 Task: Look for coming soon properties.
Action: Mouse moved to (713, 70)
Screenshot: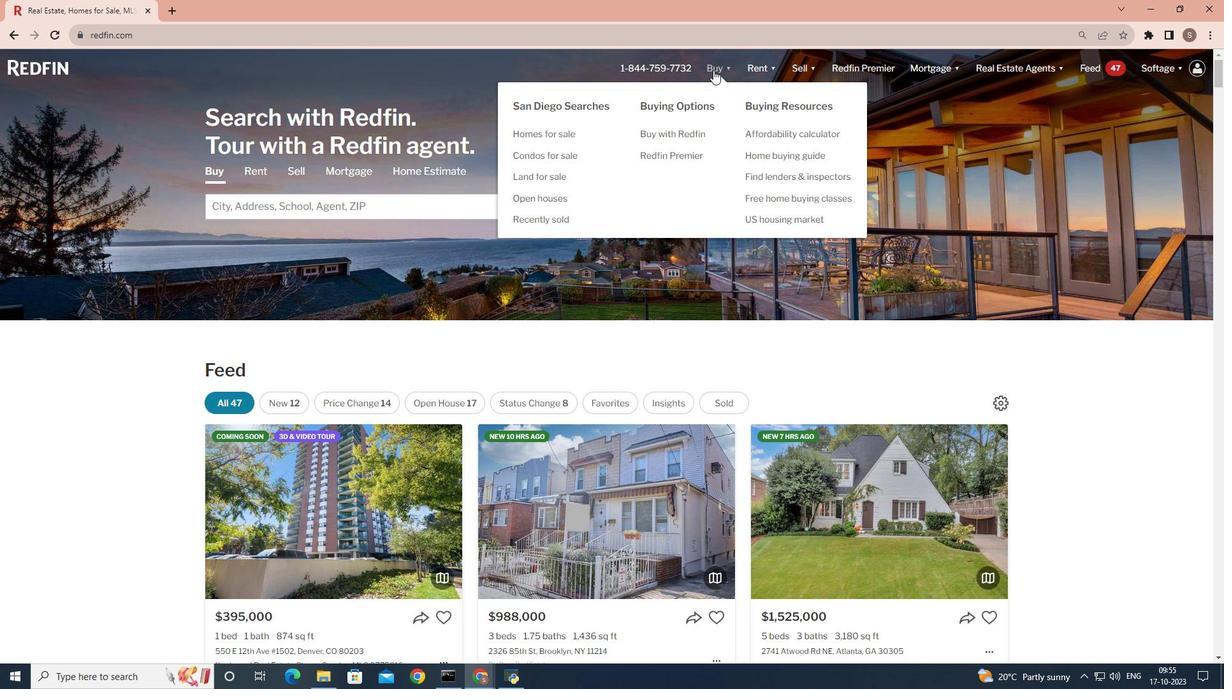 
Action: Mouse pressed left at (713, 70)
Screenshot: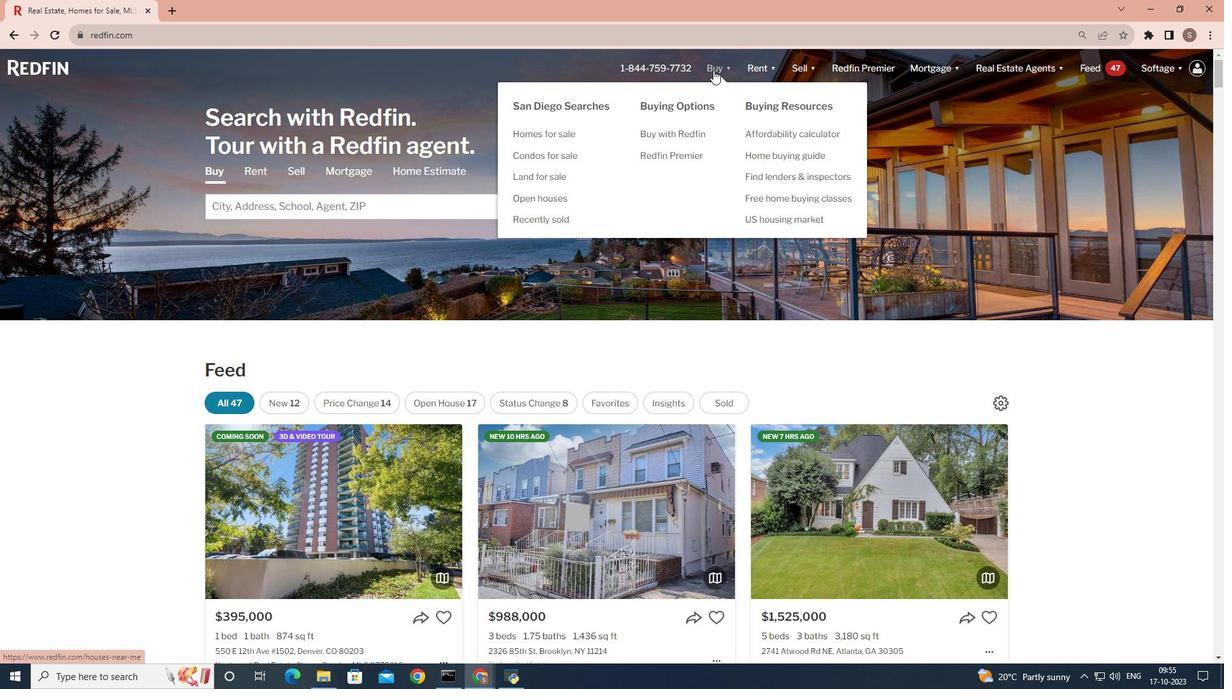 
Action: Mouse moved to (287, 266)
Screenshot: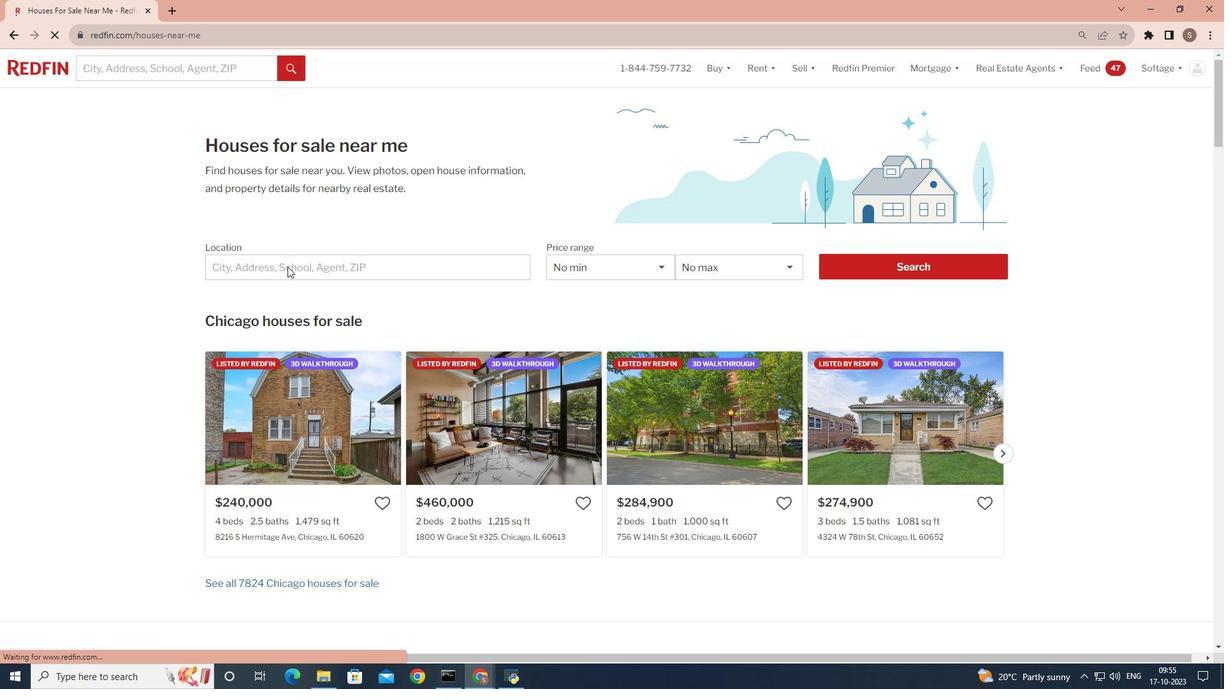 
Action: Mouse pressed left at (287, 266)
Screenshot: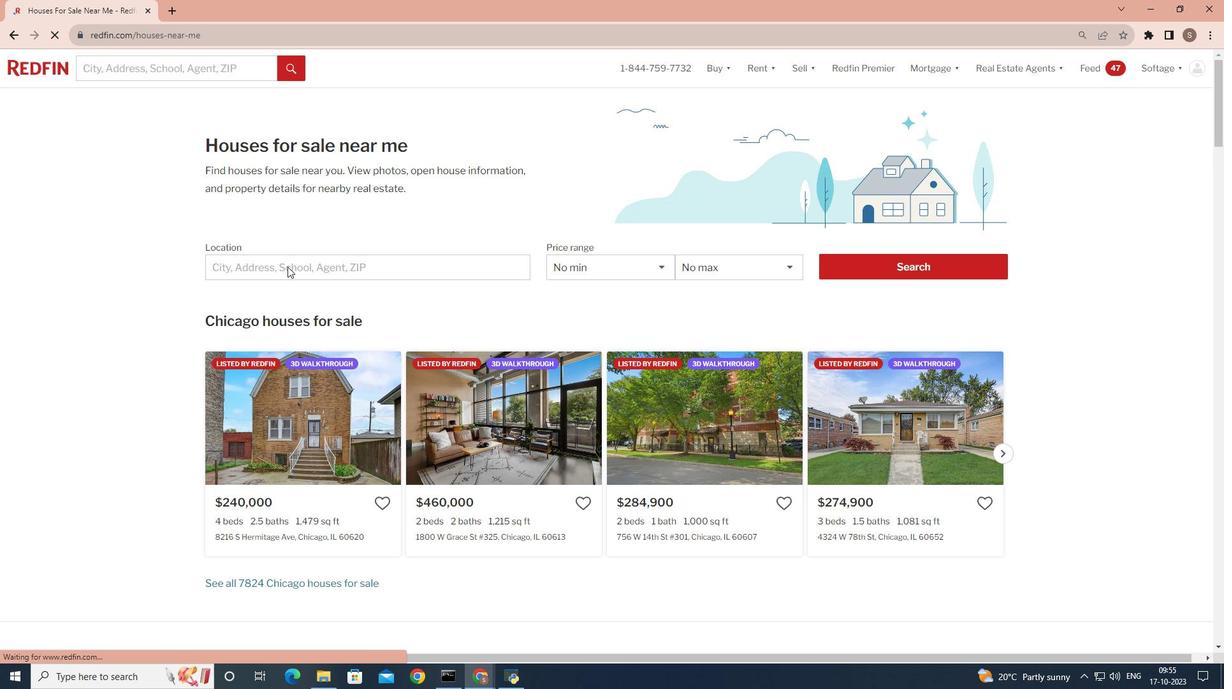 
Action: Mouse moved to (277, 271)
Screenshot: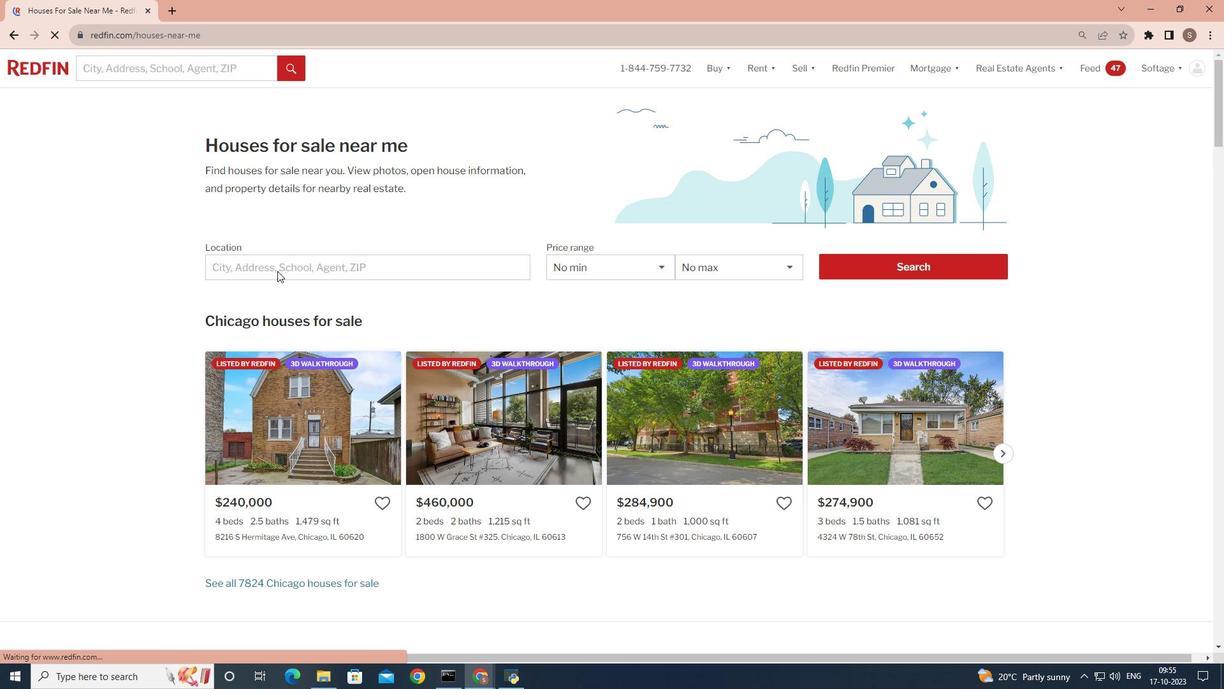 
Action: Mouse pressed left at (277, 271)
Screenshot: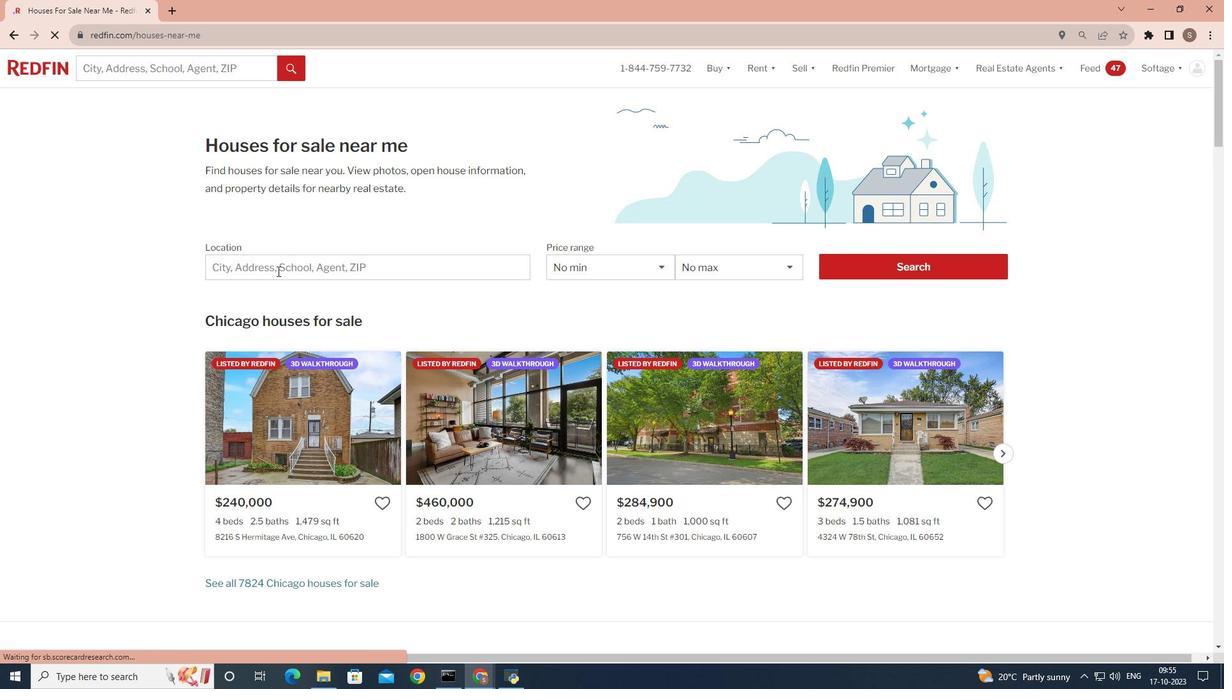 
Action: Key pressed <Key.shift><Key.shift><Key.shift><Key.shift>San<Key.space><Key.shift>Diego
Screenshot: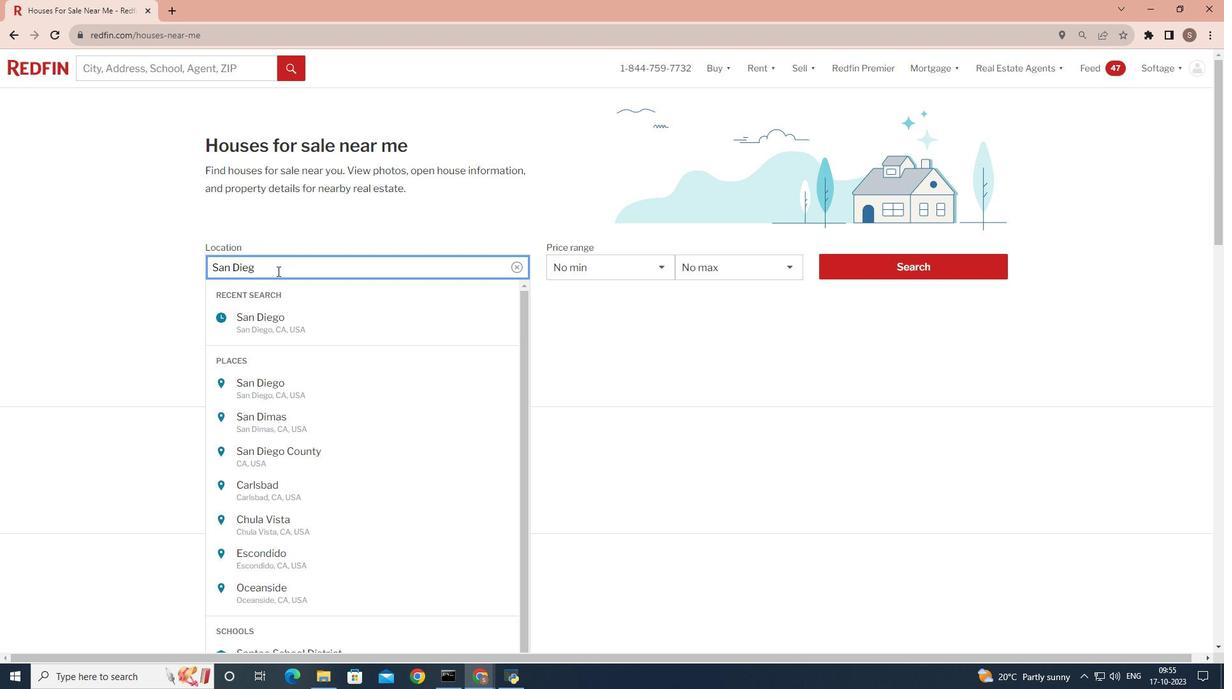 
Action: Mouse moved to (904, 262)
Screenshot: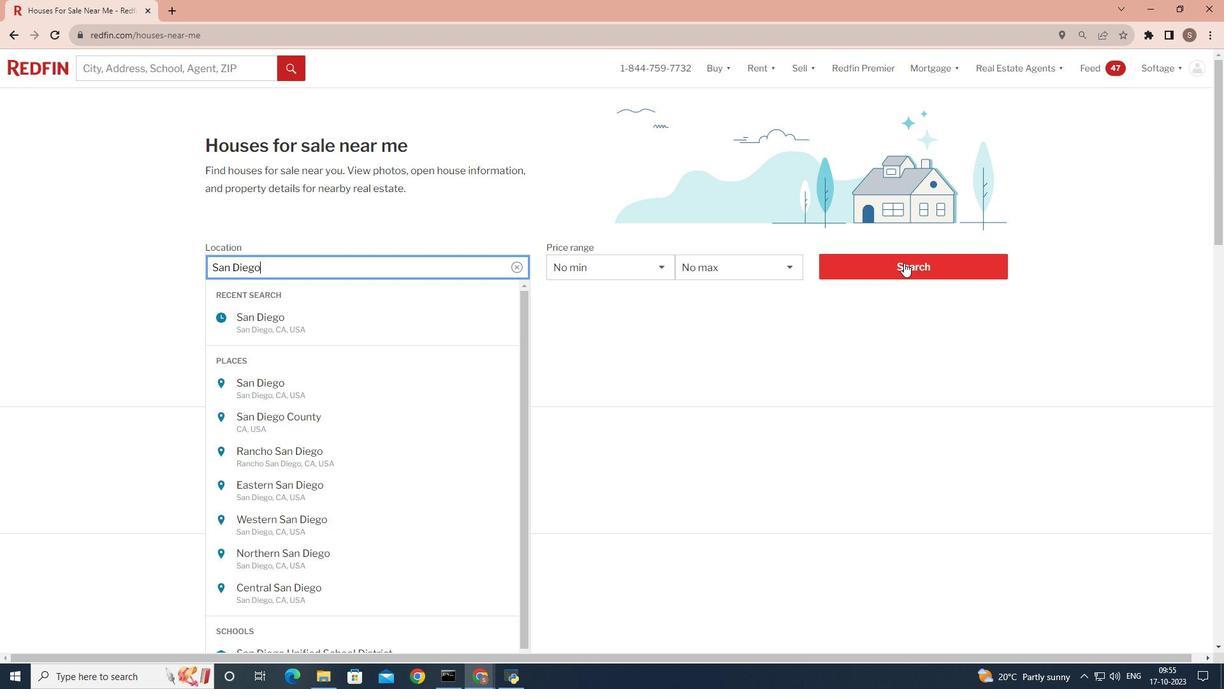
Action: Mouse pressed left at (904, 262)
Screenshot: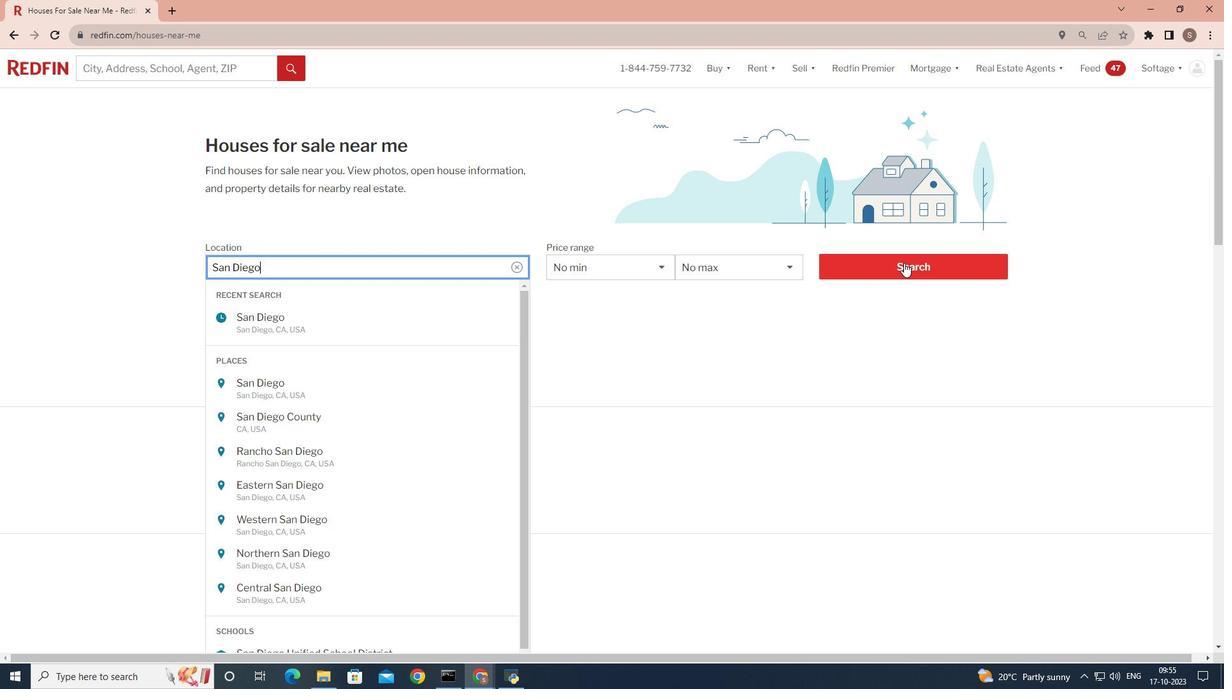 
Action: Mouse pressed left at (904, 262)
Screenshot: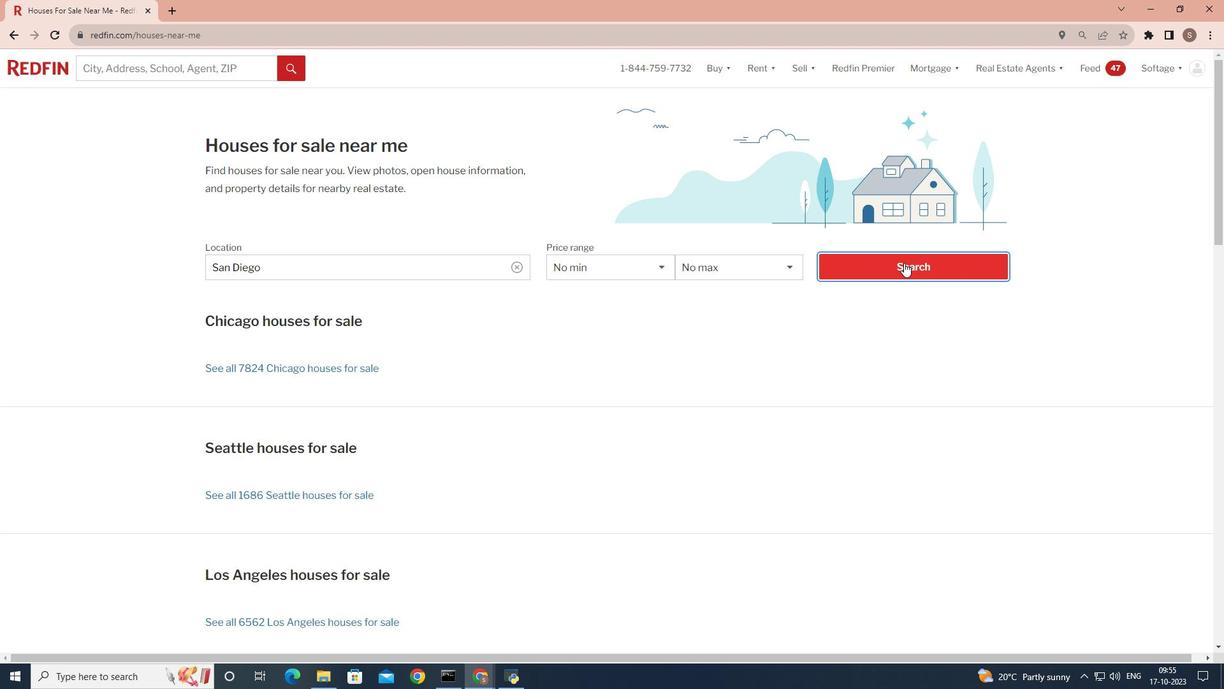 
Action: Mouse moved to (1081, 152)
Screenshot: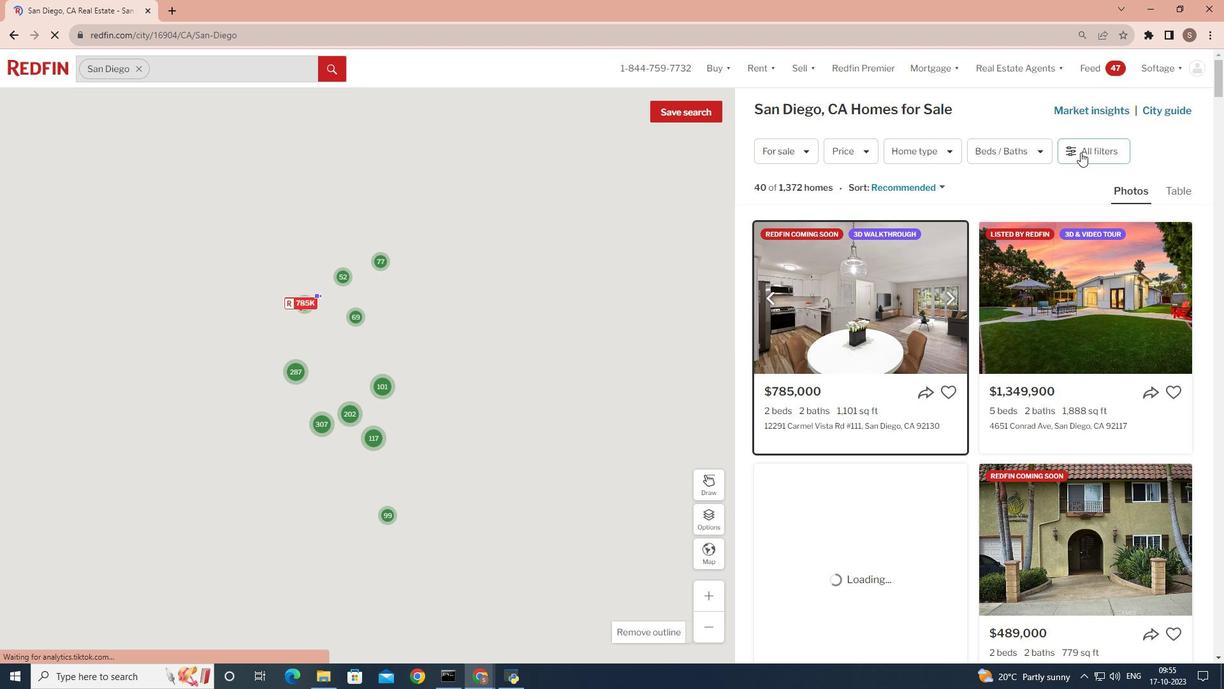
Action: Mouse pressed left at (1081, 152)
Screenshot: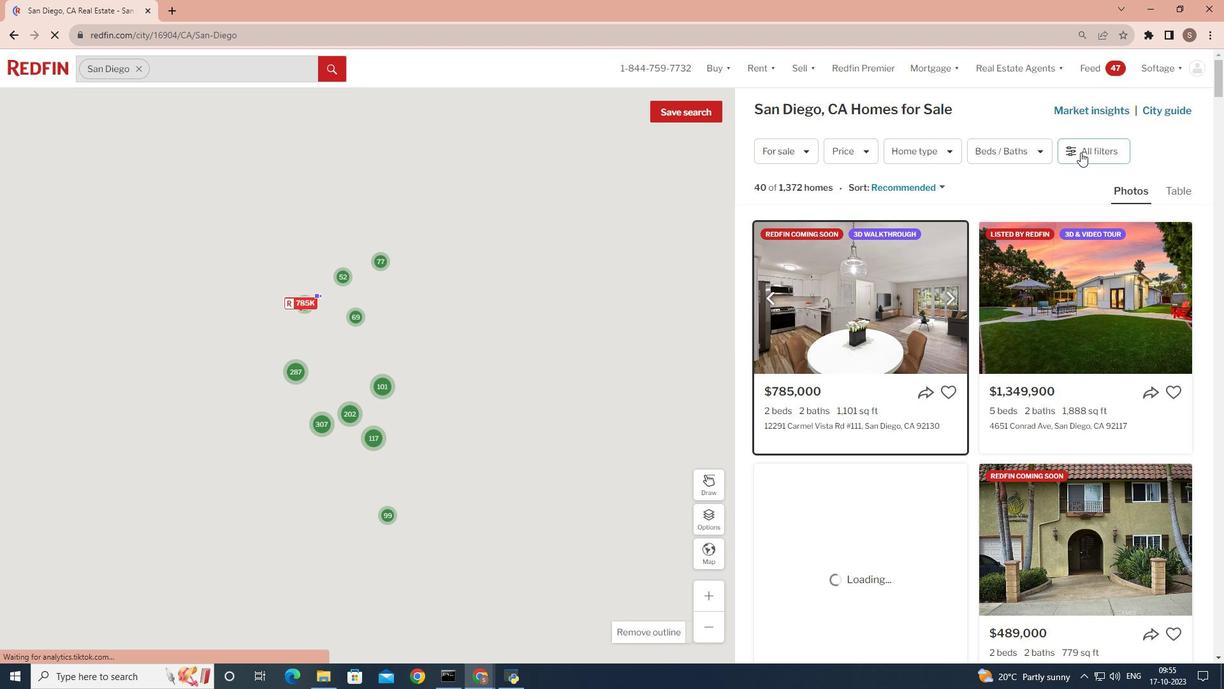 
Action: Mouse pressed left at (1081, 152)
Screenshot: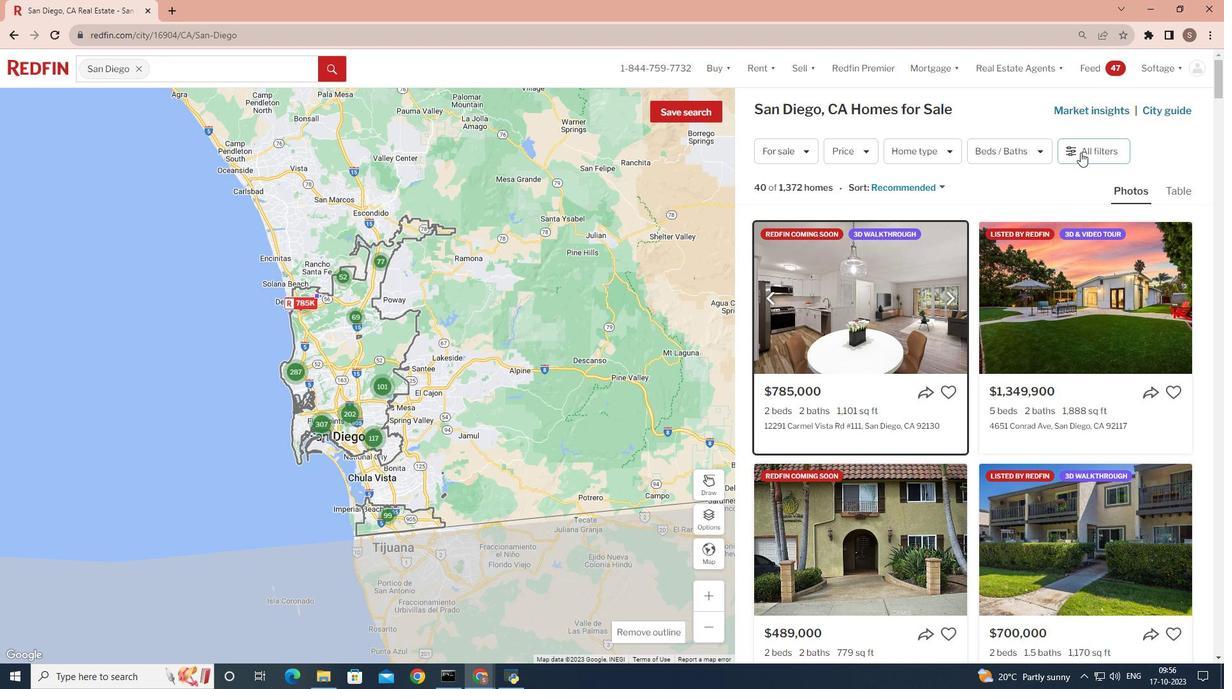 
Action: Mouse moved to (973, 401)
Screenshot: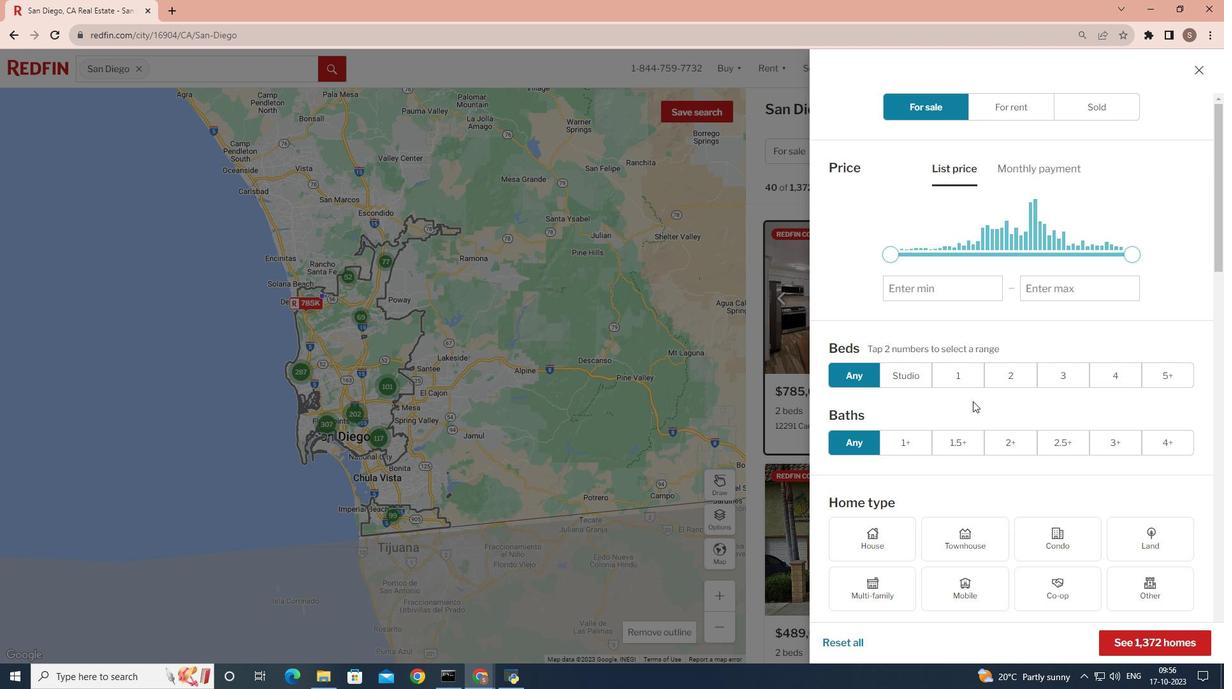
Action: Mouse scrolled (973, 400) with delta (0, 0)
Screenshot: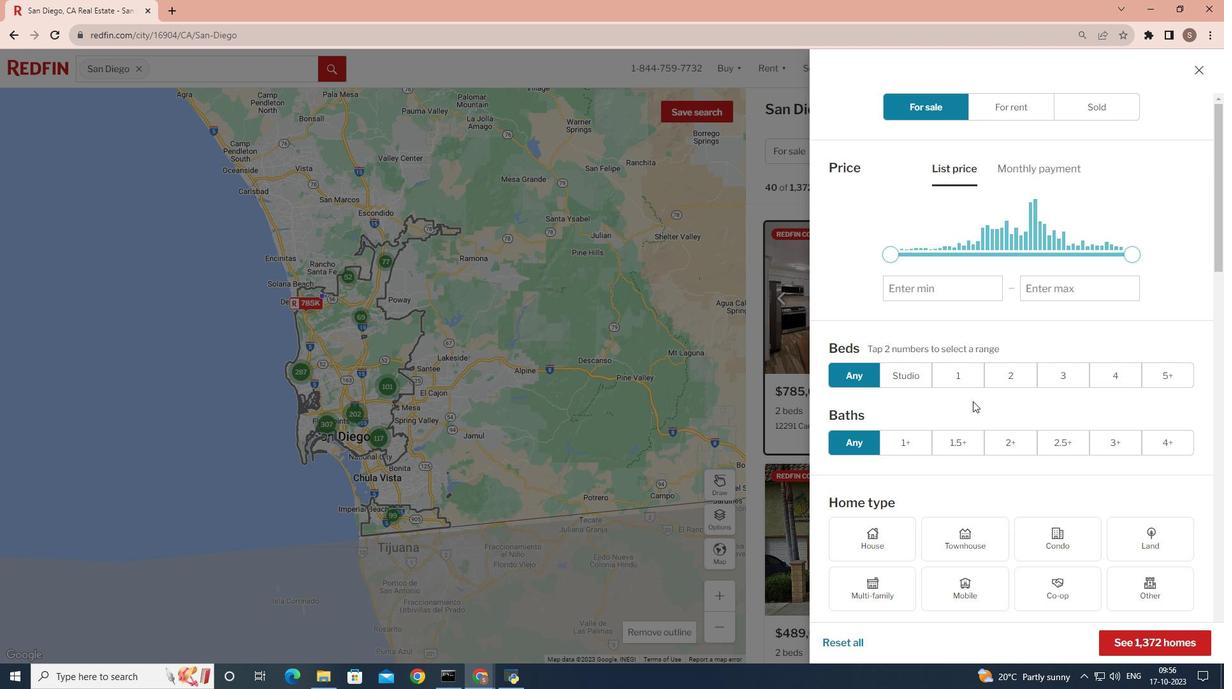 
Action: Mouse scrolled (973, 400) with delta (0, 0)
Screenshot: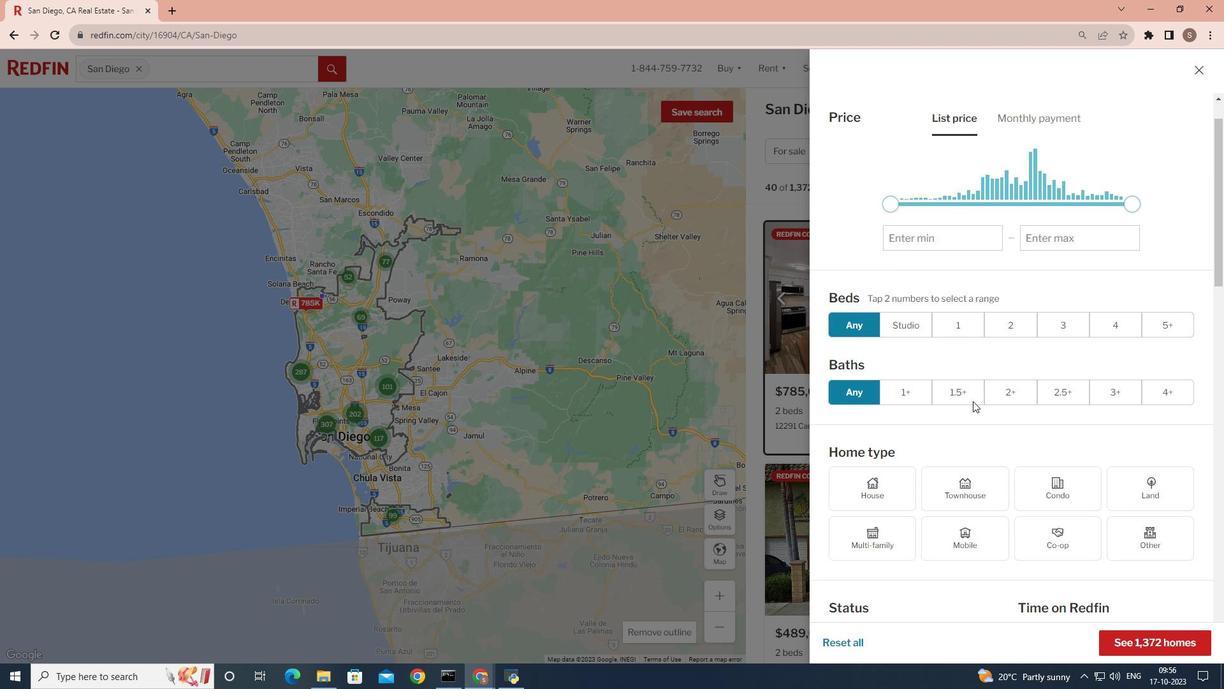 
Action: Mouse moved to (973, 401)
Screenshot: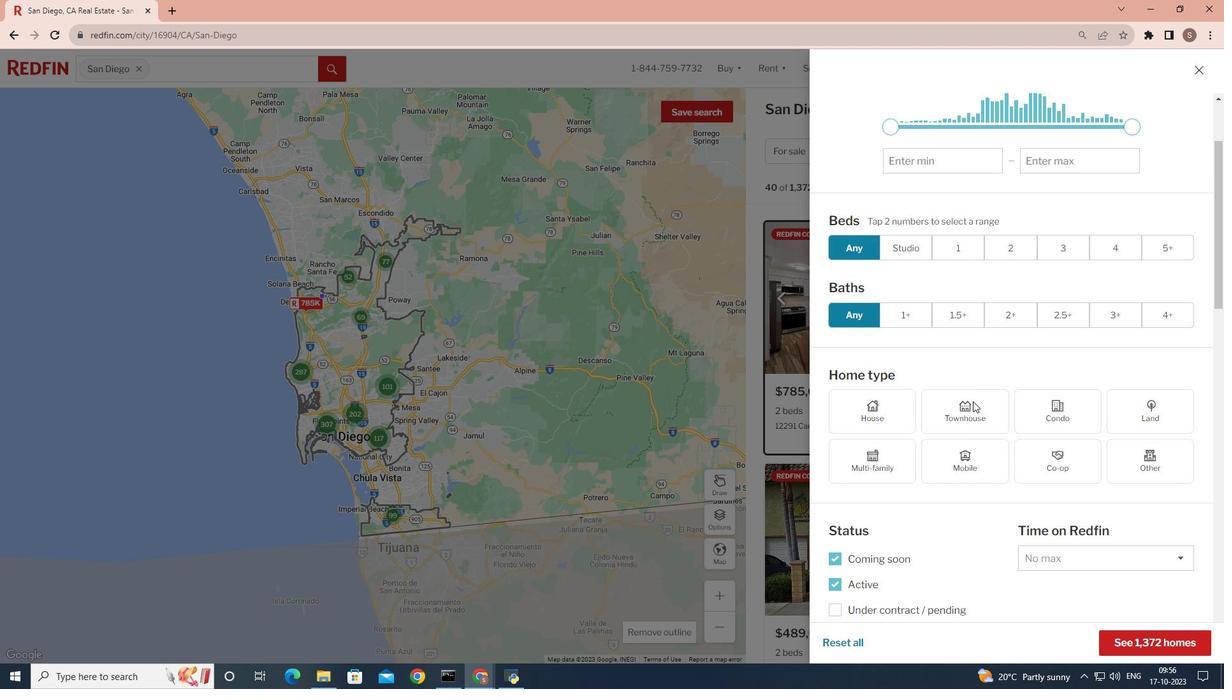 
Action: Mouse scrolled (973, 400) with delta (0, 0)
Screenshot: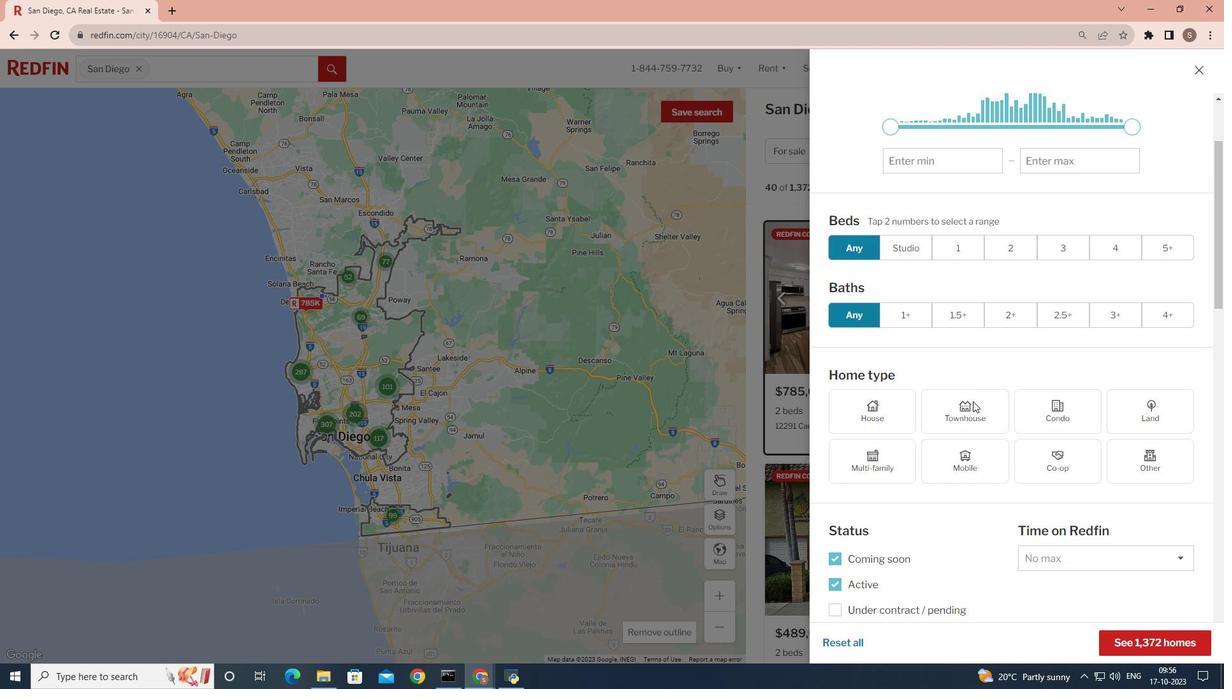 
Action: Mouse moved to (981, 398)
Screenshot: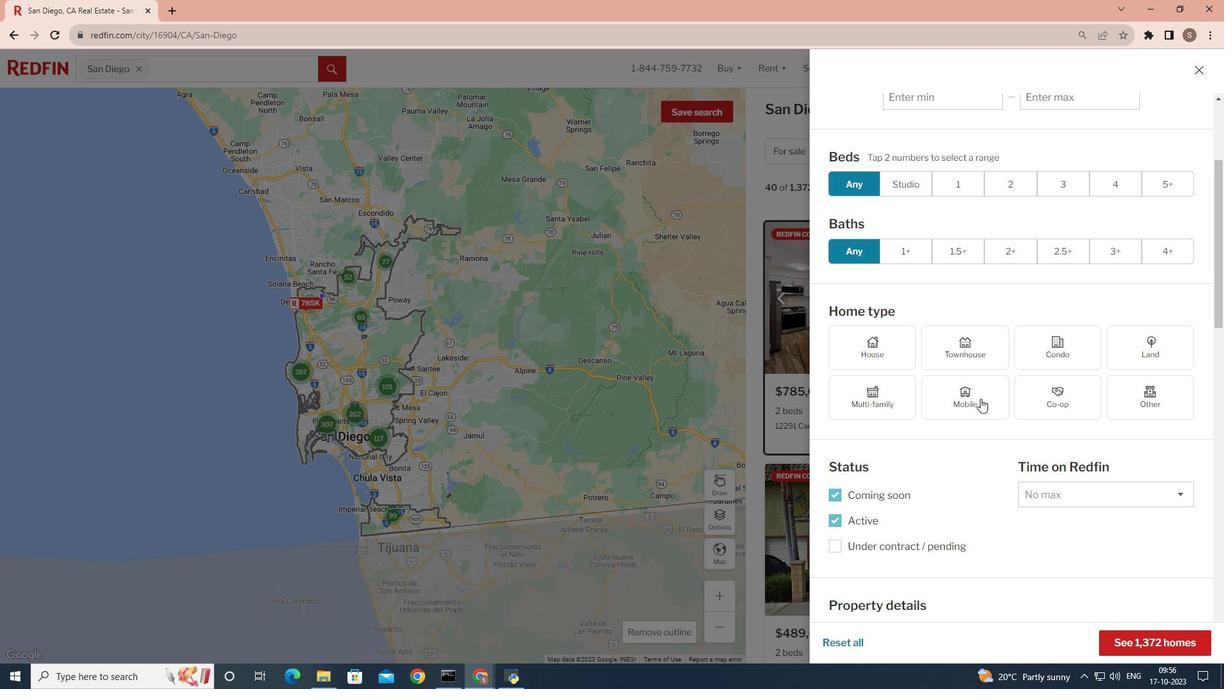 
Action: Mouse scrolled (981, 398) with delta (0, 0)
Screenshot: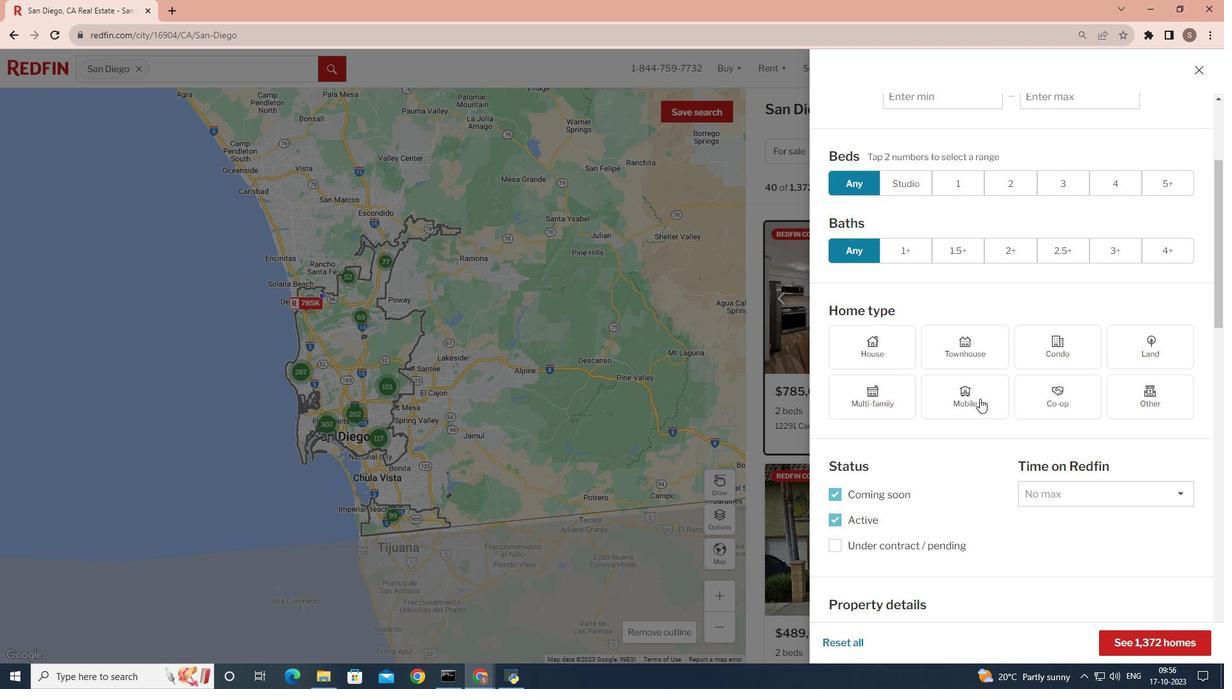 
Action: Mouse moved to (832, 435)
Screenshot: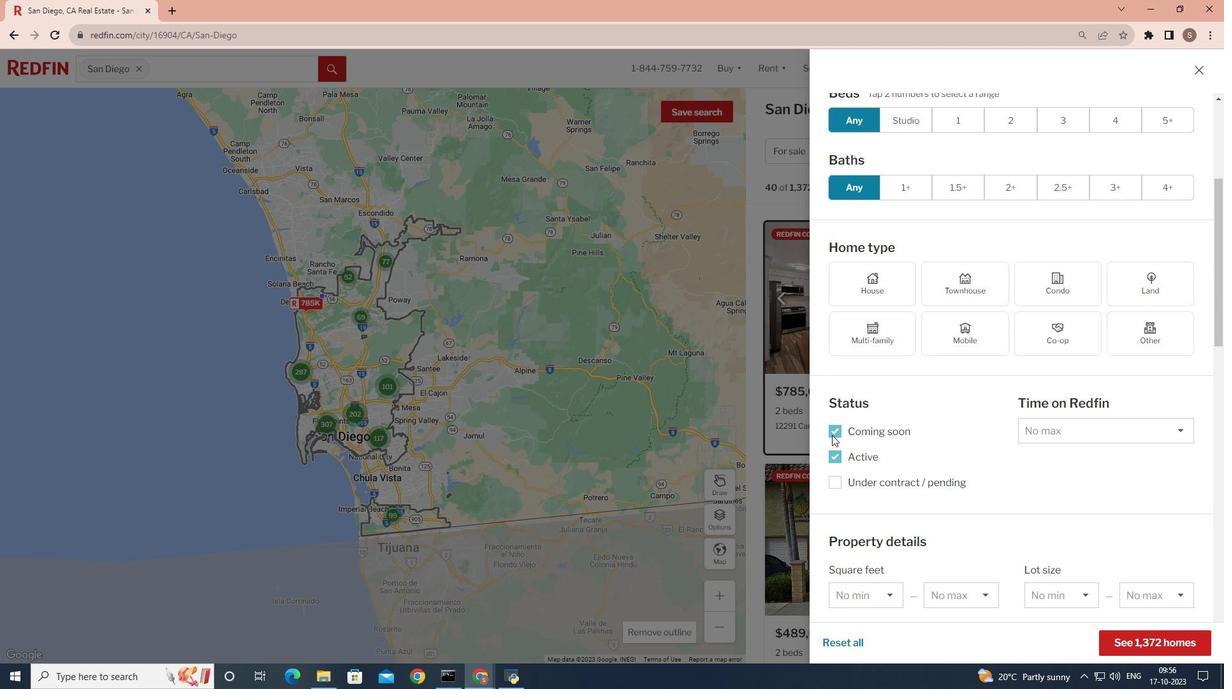 
Action: Mouse pressed left at (832, 435)
Screenshot: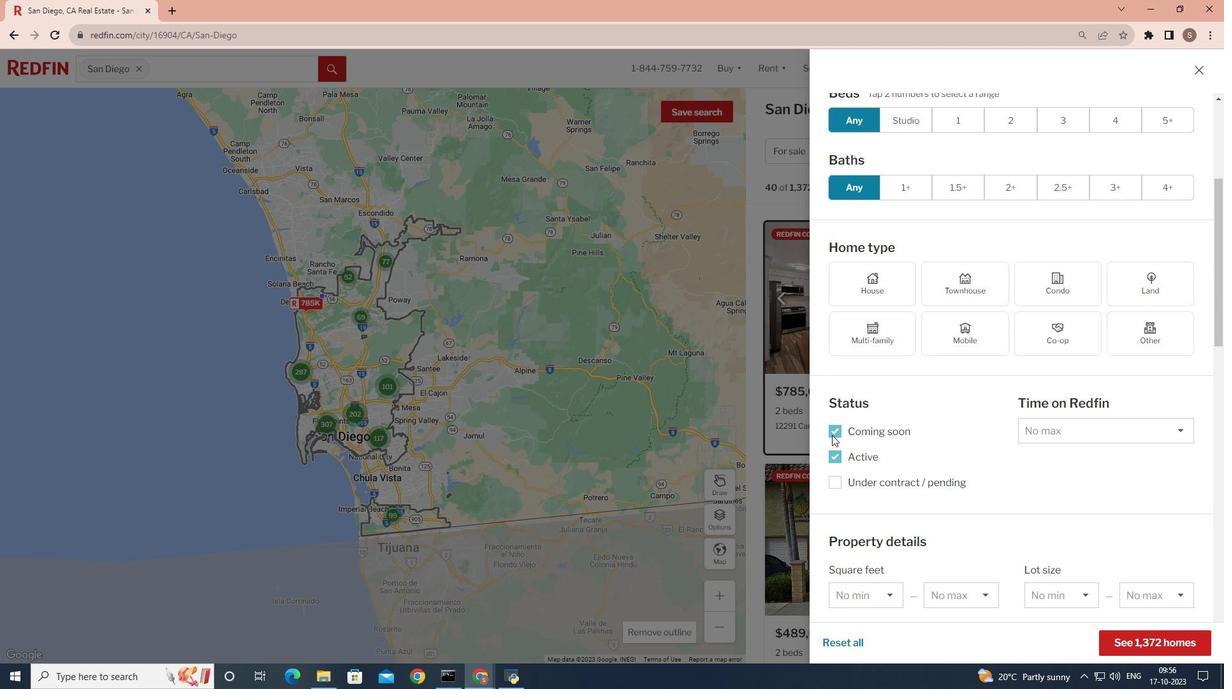 
Action: Mouse moved to (835, 432)
Screenshot: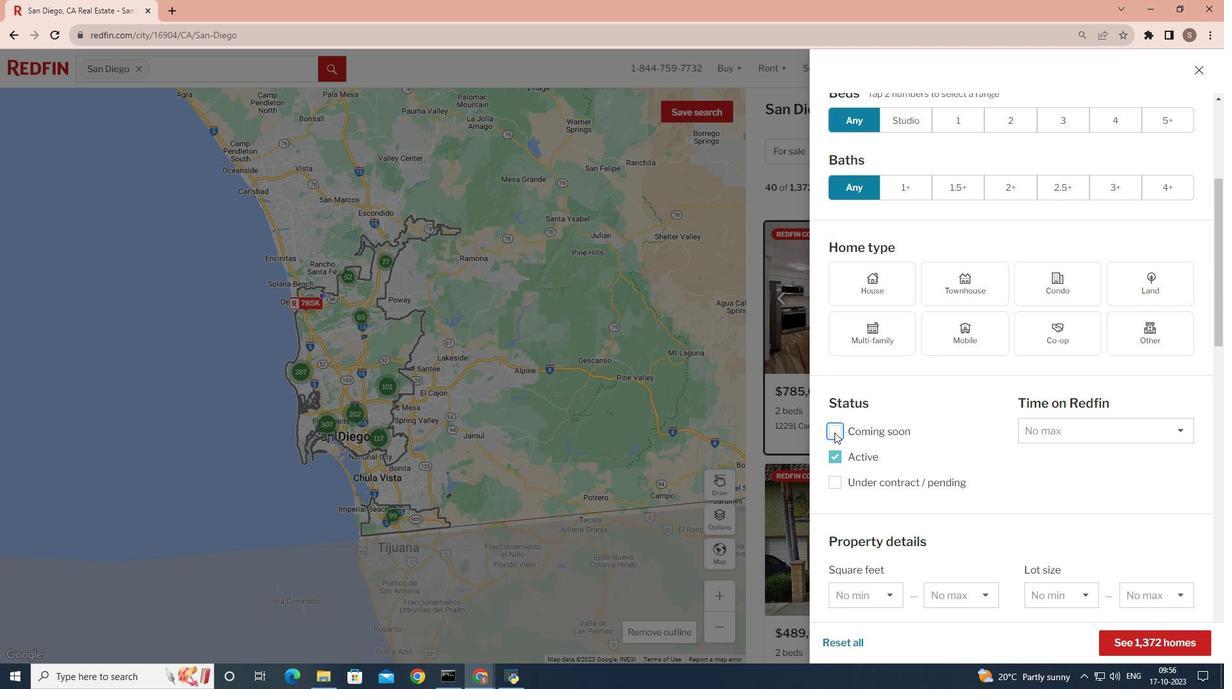 
Action: Mouse pressed left at (835, 432)
Screenshot: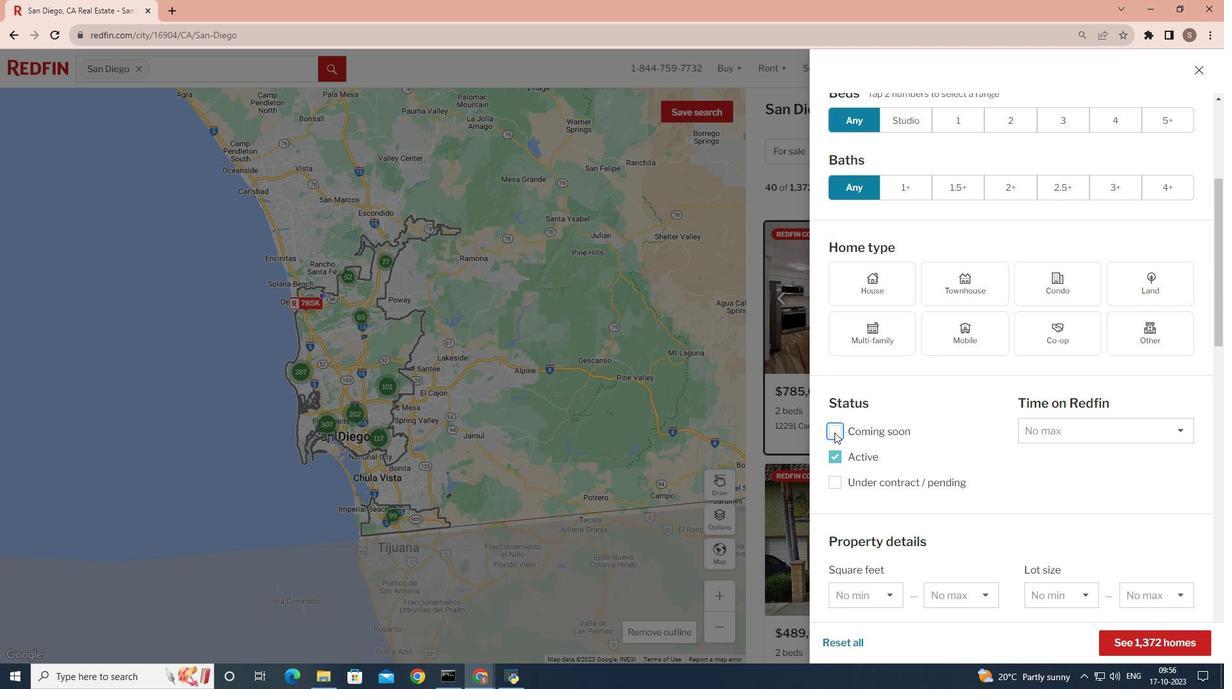 
Action: Mouse moved to (833, 458)
Screenshot: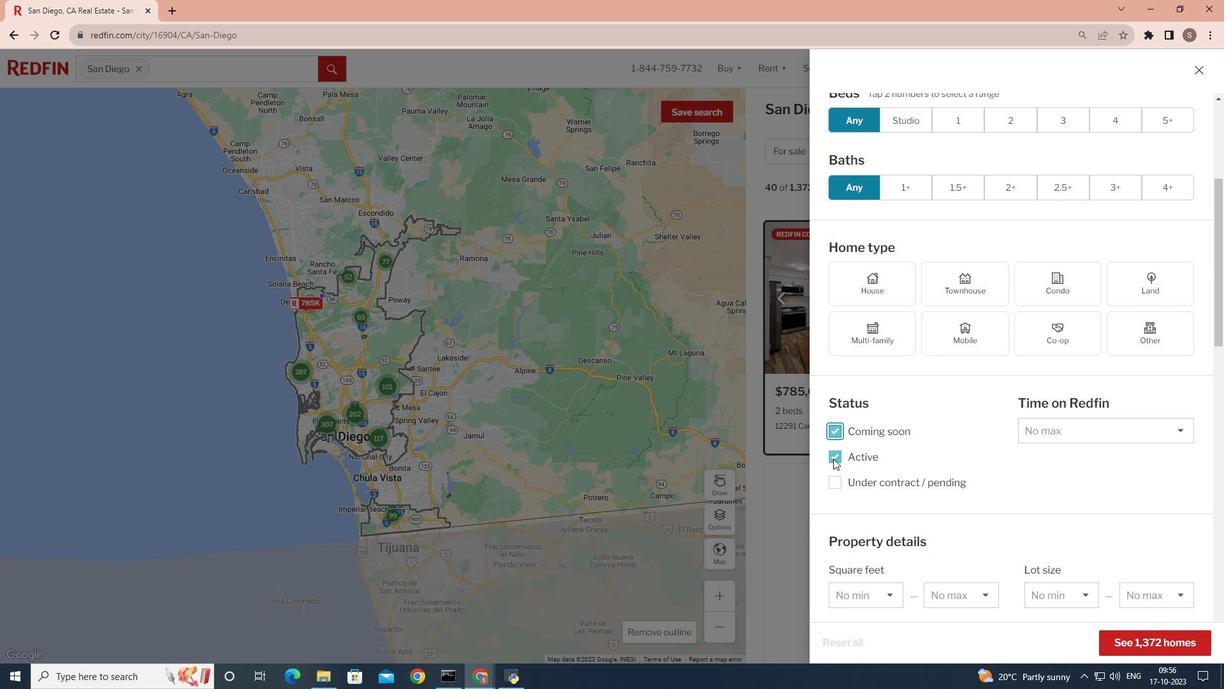
Action: Mouse pressed left at (833, 458)
Screenshot: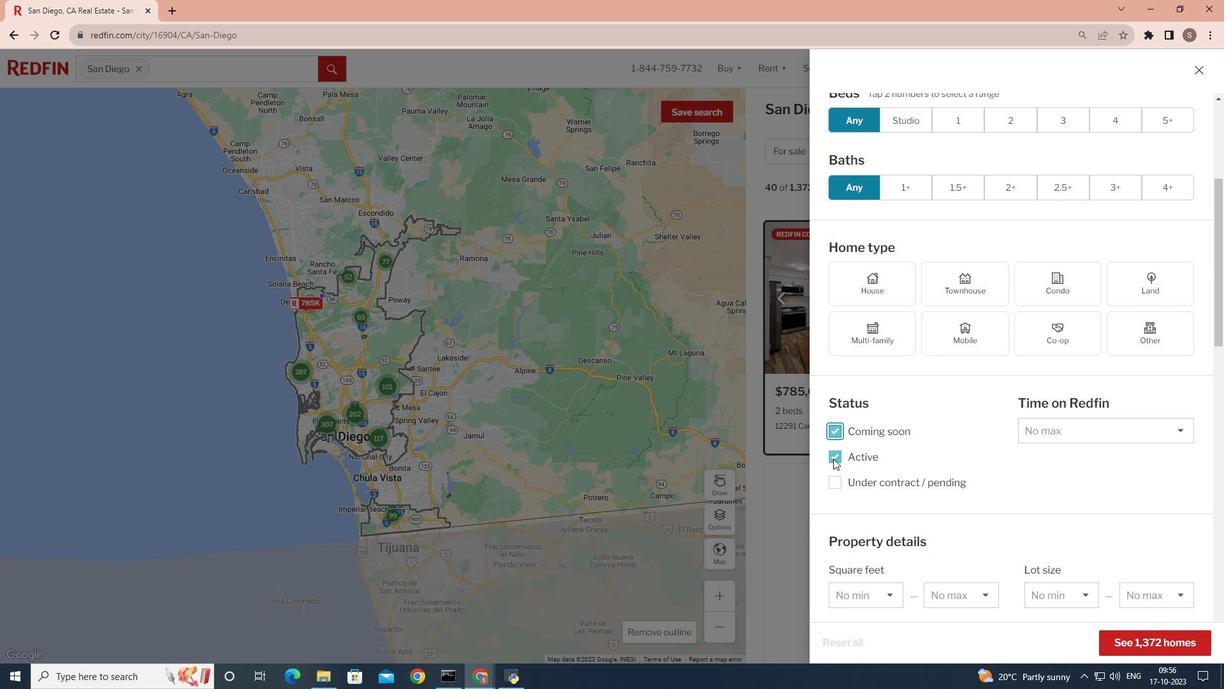 
Action: Mouse moved to (1149, 639)
Screenshot: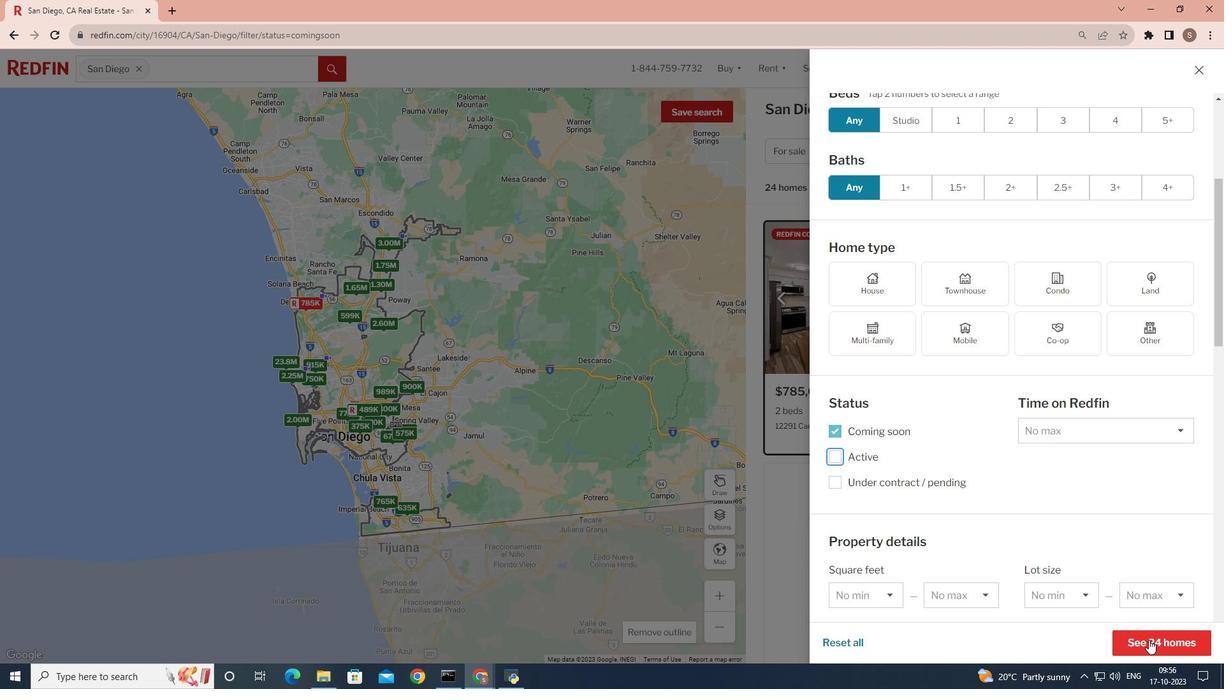 
Action: Mouse pressed left at (1149, 639)
Screenshot: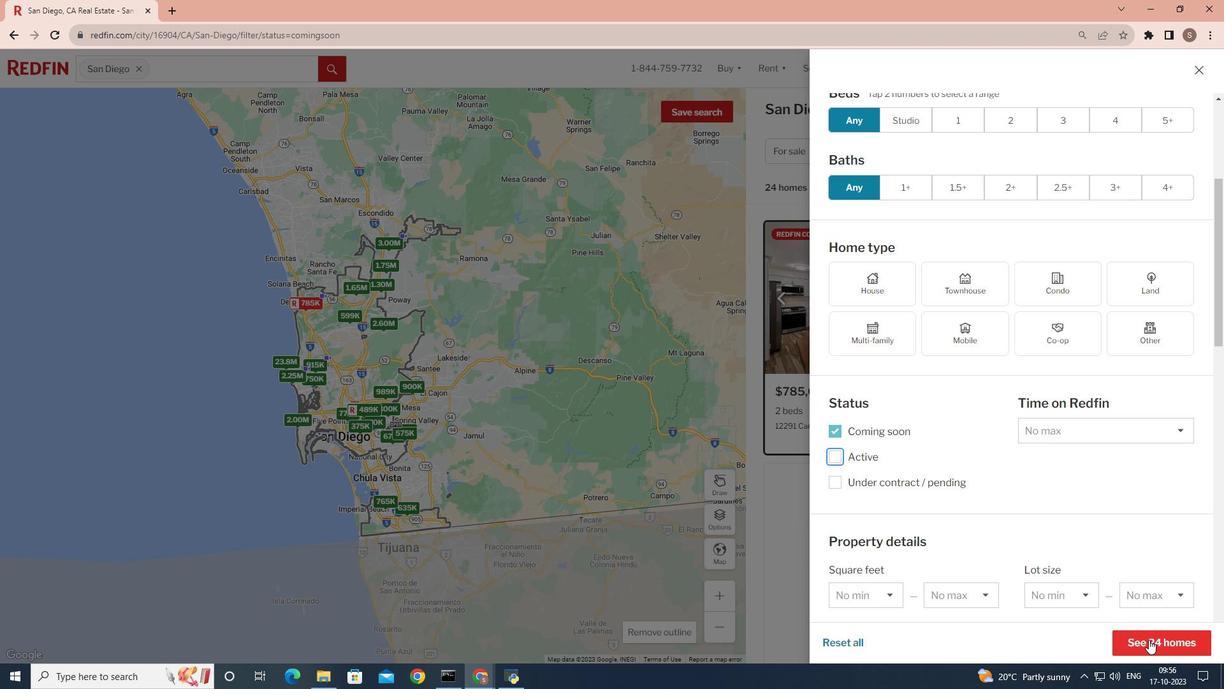 
Action: Mouse moved to (1143, 641)
Screenshot: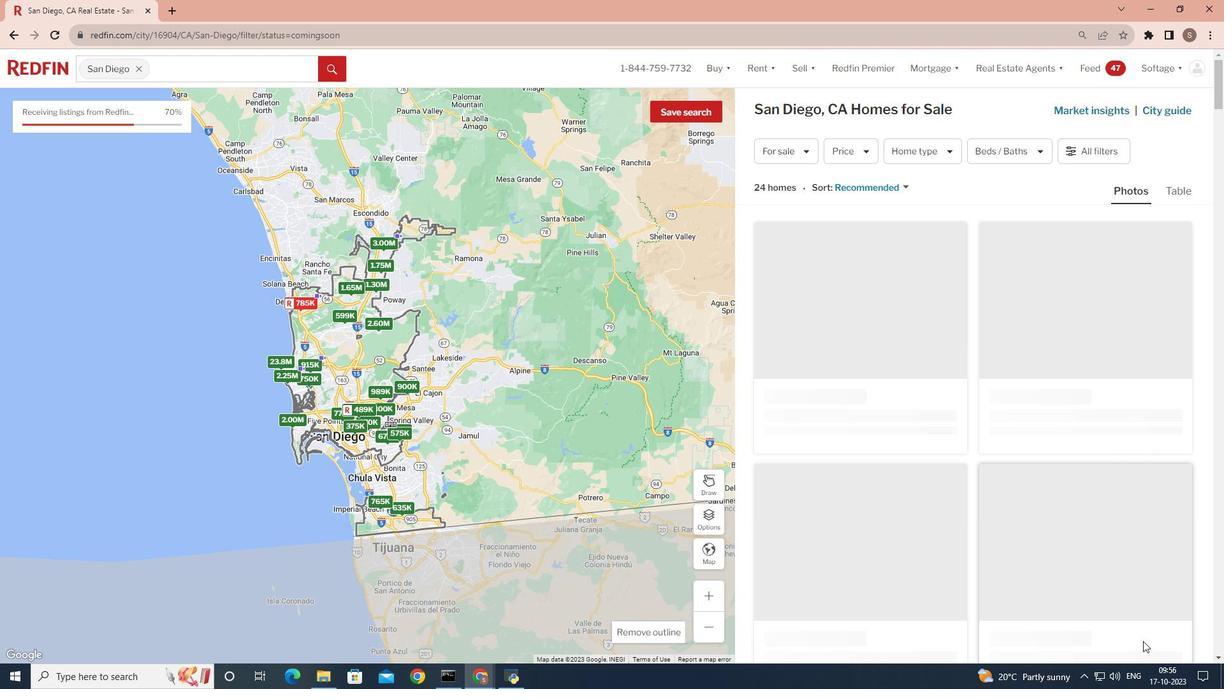 
